 Task: In the  document effectivetimemanagement.pdf Share this file with 'softage2@softage.net' Make a copy of the file 'without changing the auto name' Delete the  copy of the file
Action: Mouse moved to (41, 100)
Screenshot: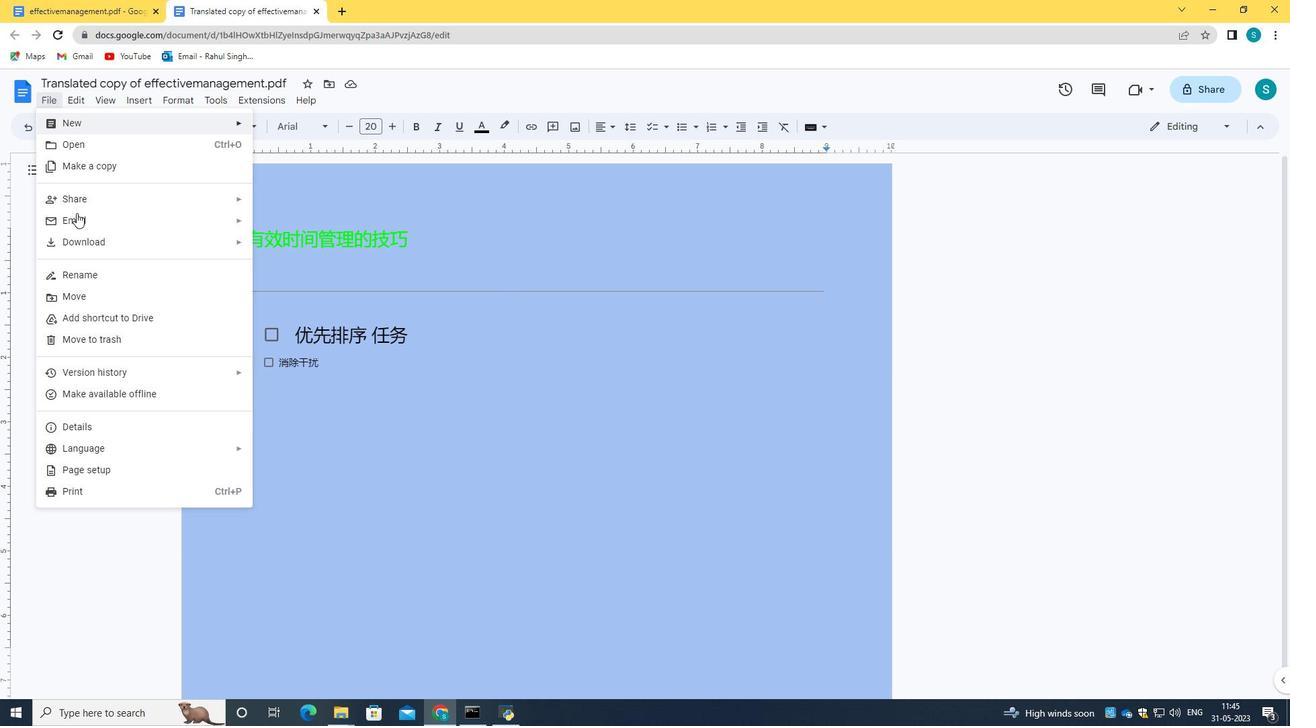 
Action: Mouse pressed left at (41, 100)
Screenshot: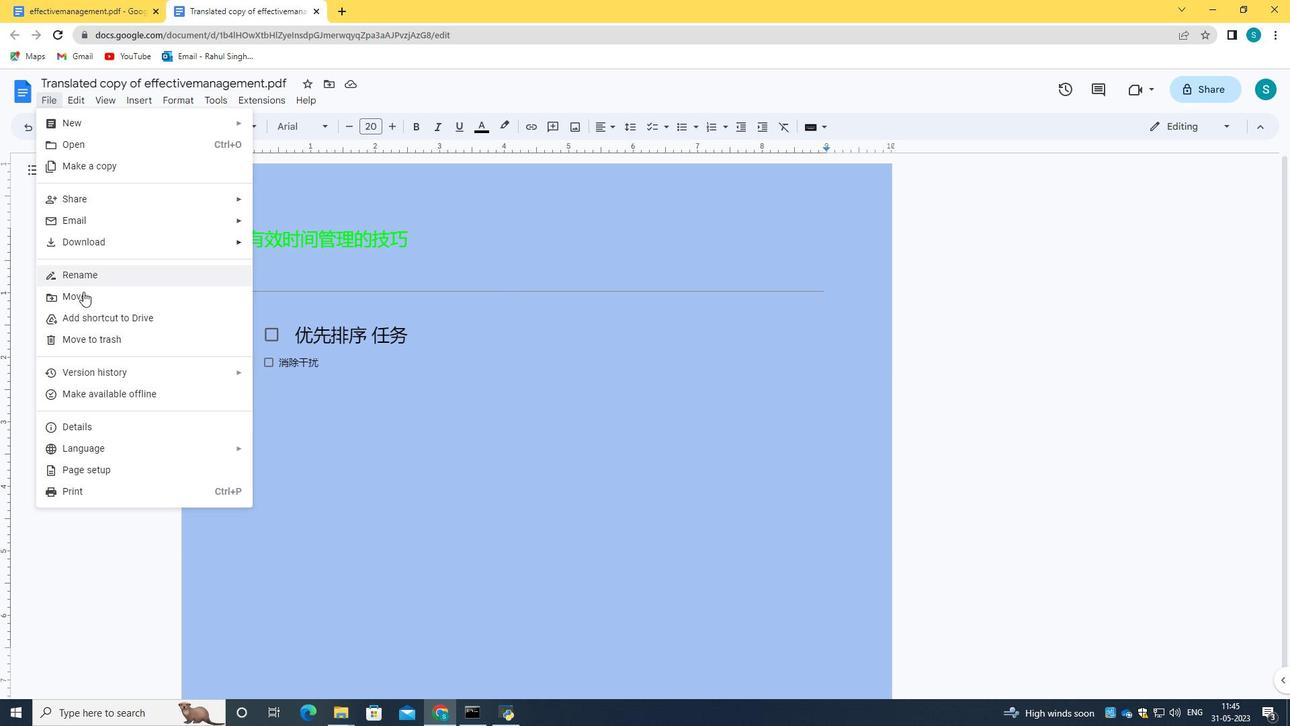 
Action: Mouse moved to (47, 102)
Screenshot: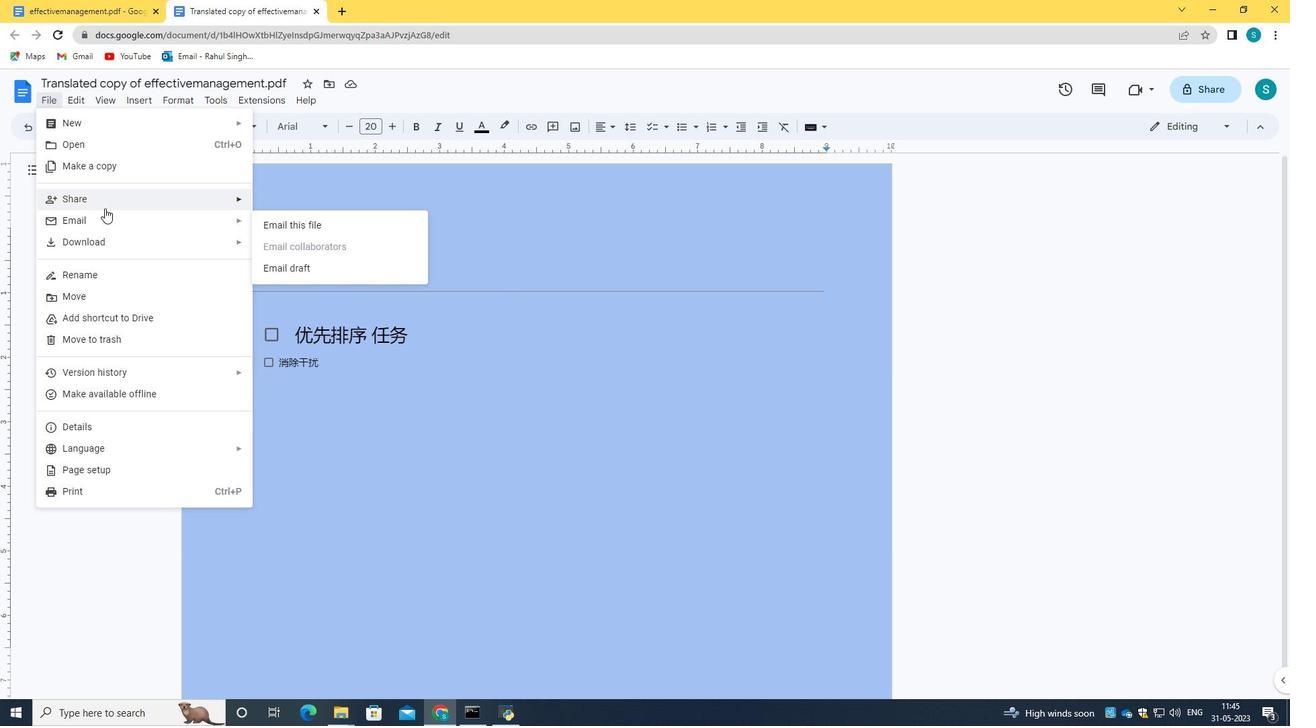 
Action: Mouse pressed left at (47, 102)
Screenshot: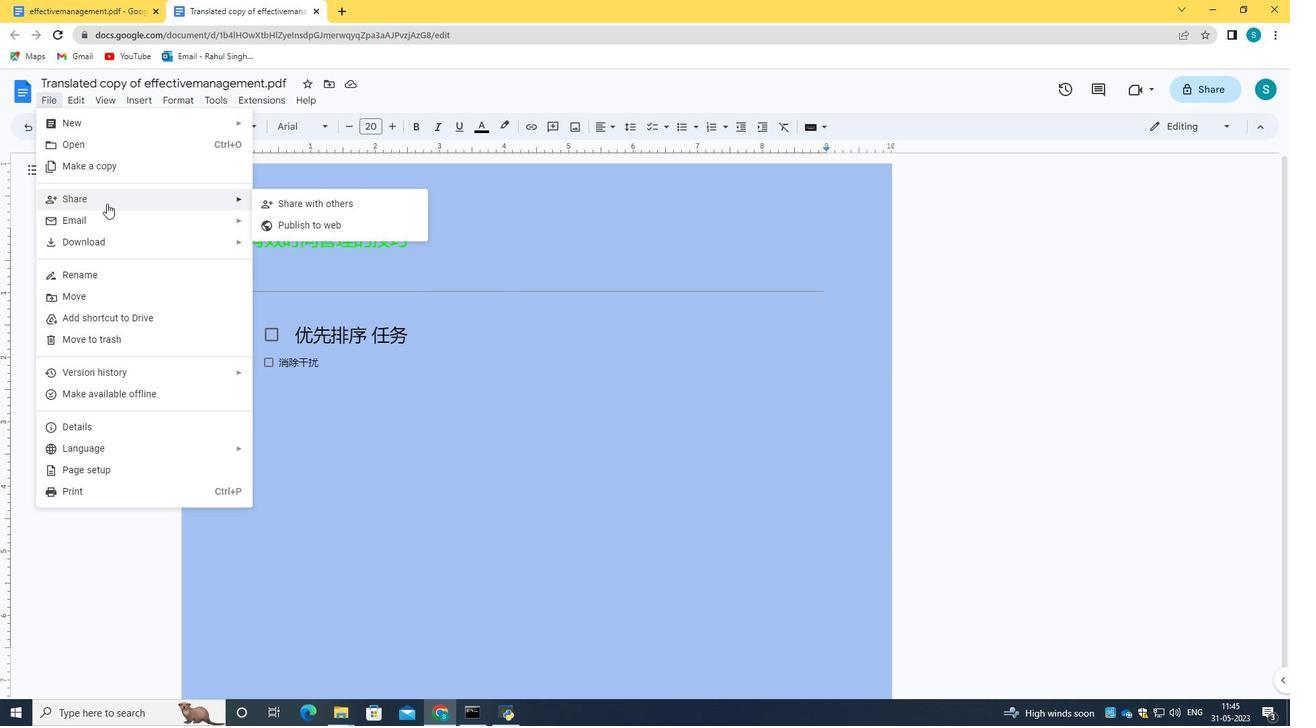 
Action: Mouse moved to (333, 199)
Screenshot: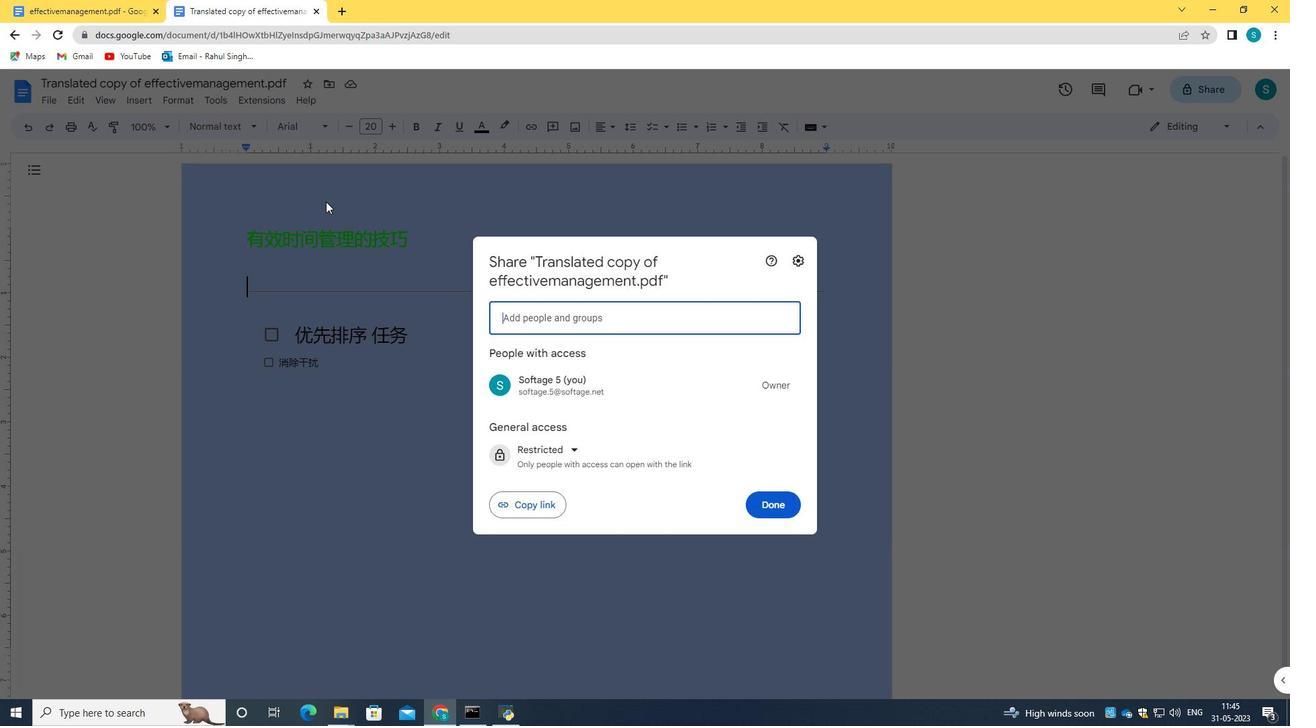 
Action: Mouse pressed left at (333, 199)
Screenshot: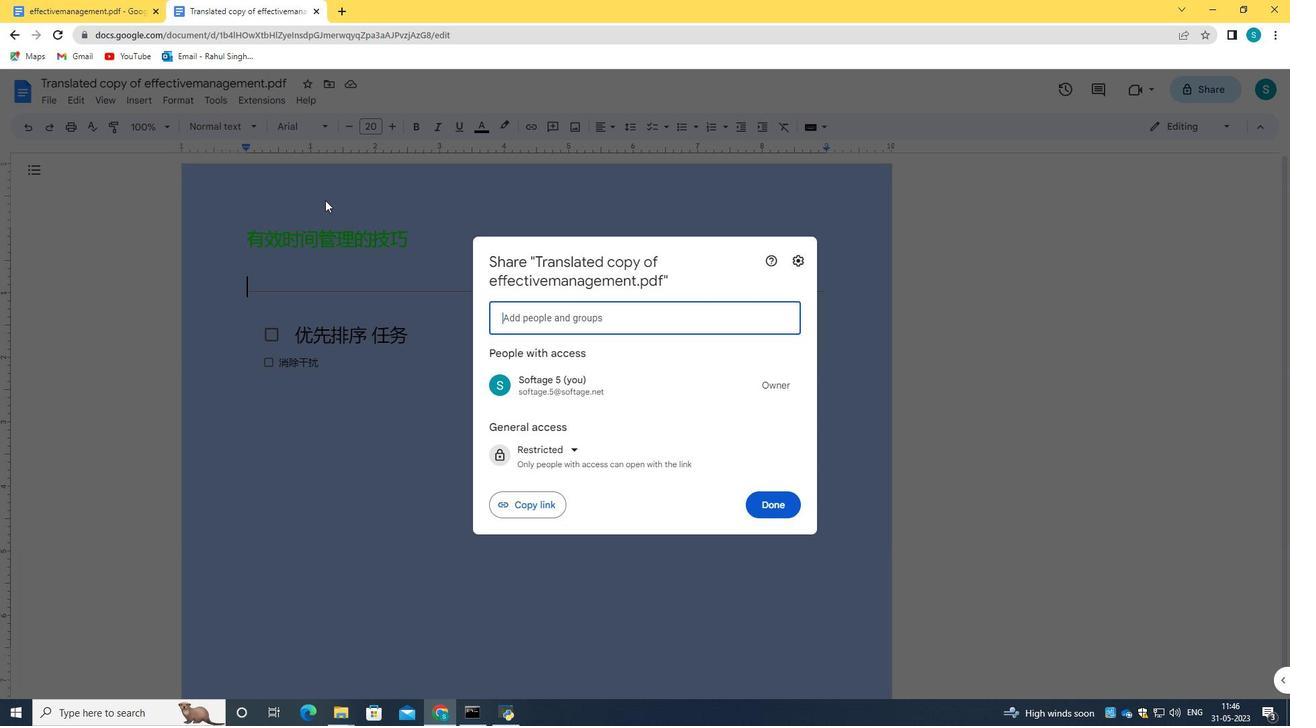 
Action: Mouse moved to (511, 305)
Screenshot: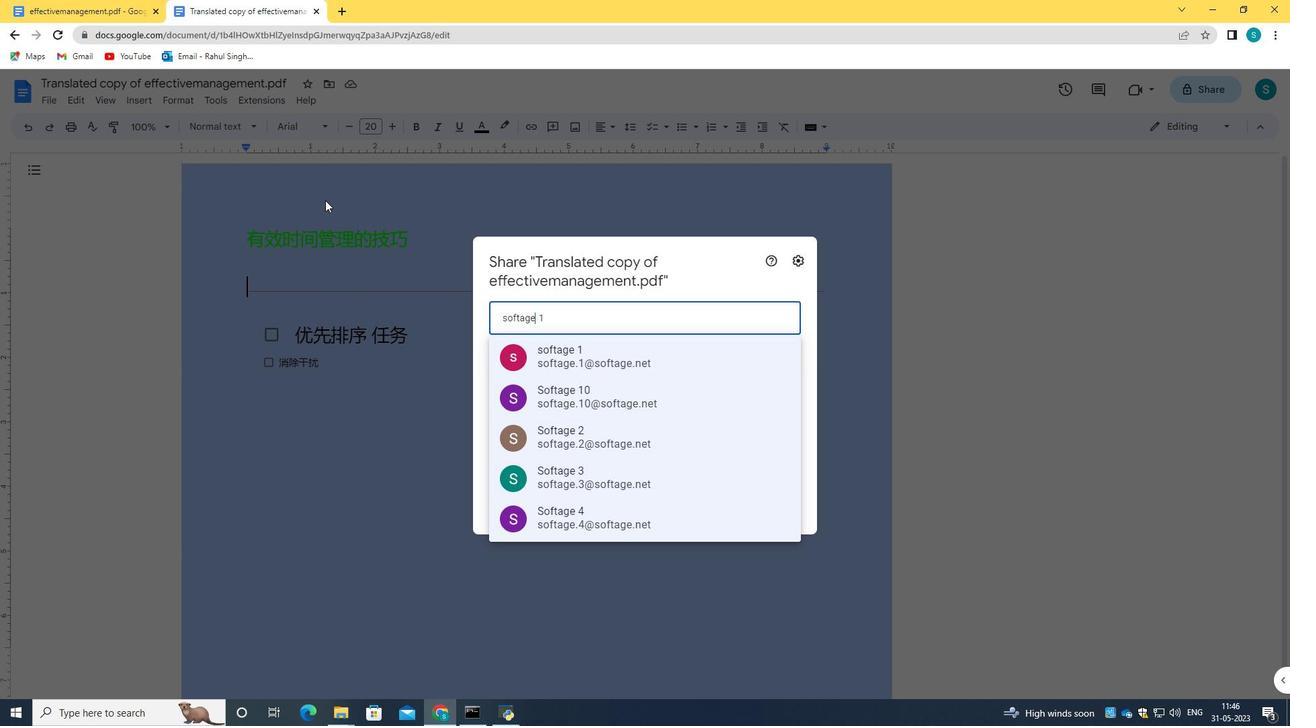 
Action: Mouse pressed left at (511, 305)
Screenshot: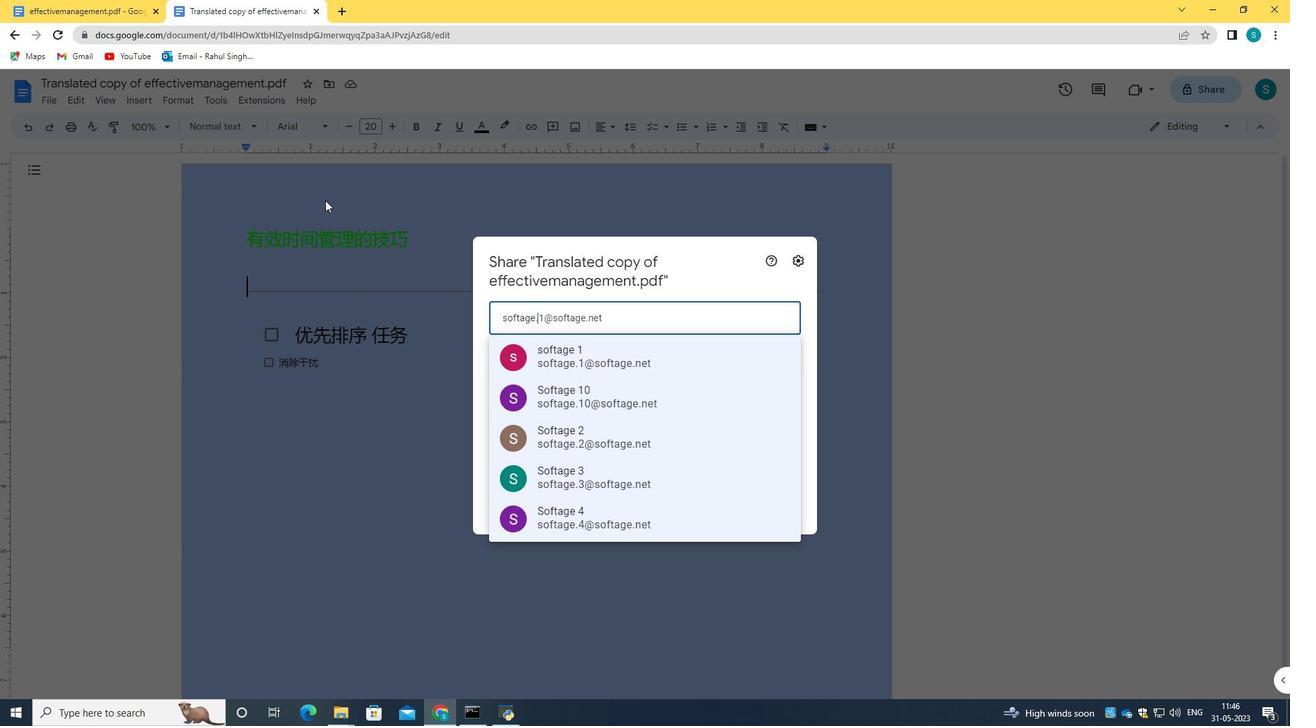 
Action: Mouse moved to (54, 102)
Screenshot: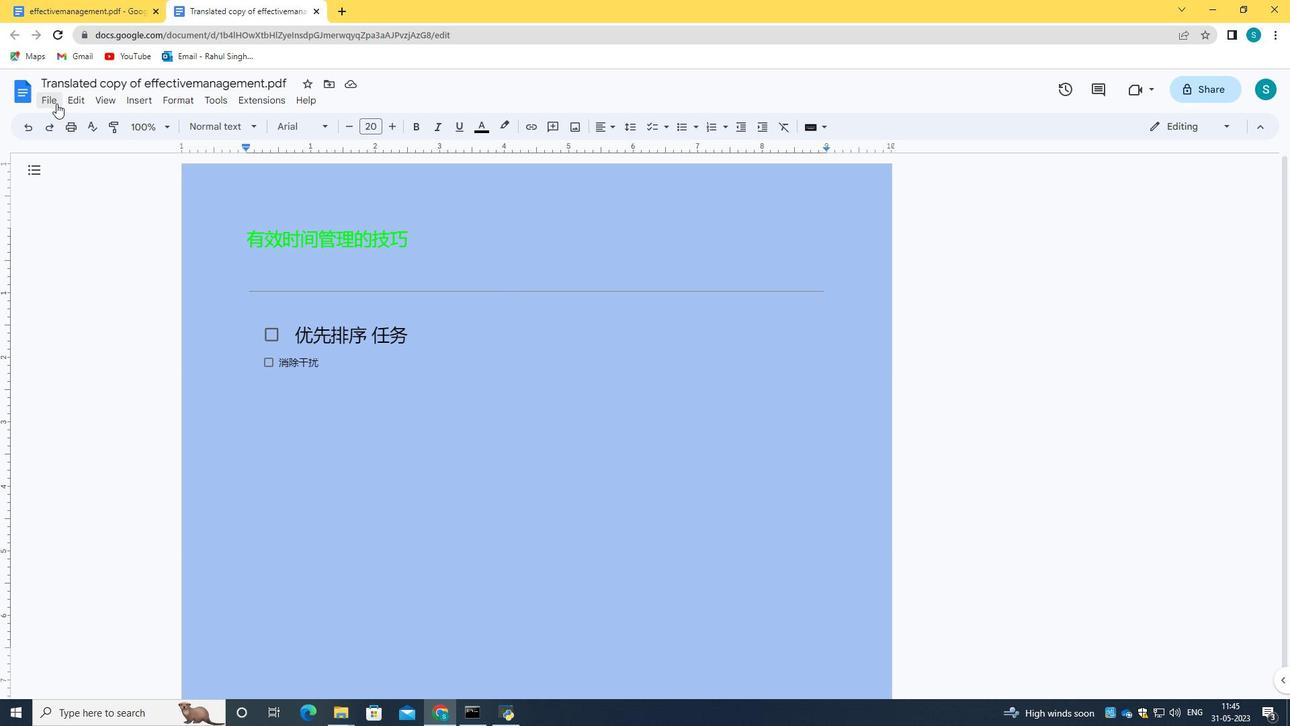 
Action: Mouse pressed left at (54, 102)
Screenshot: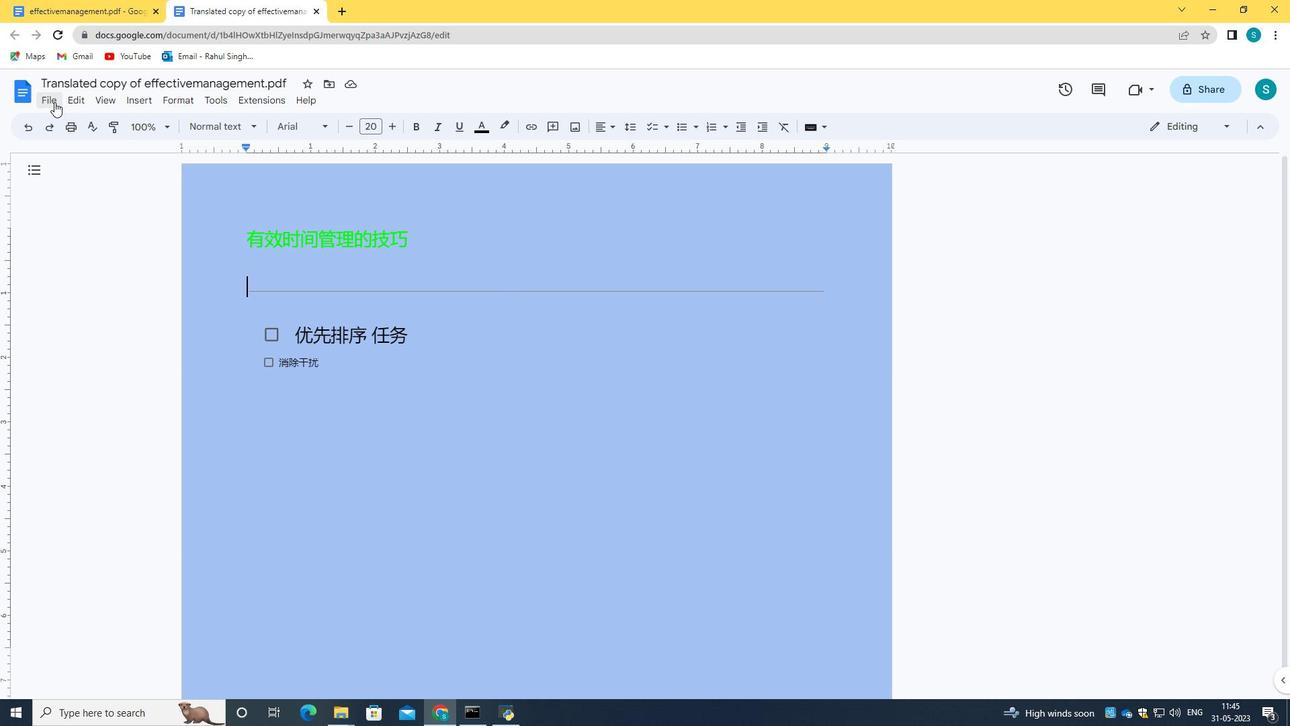
Action: Mouse moved to (326, 201)
Screenshot: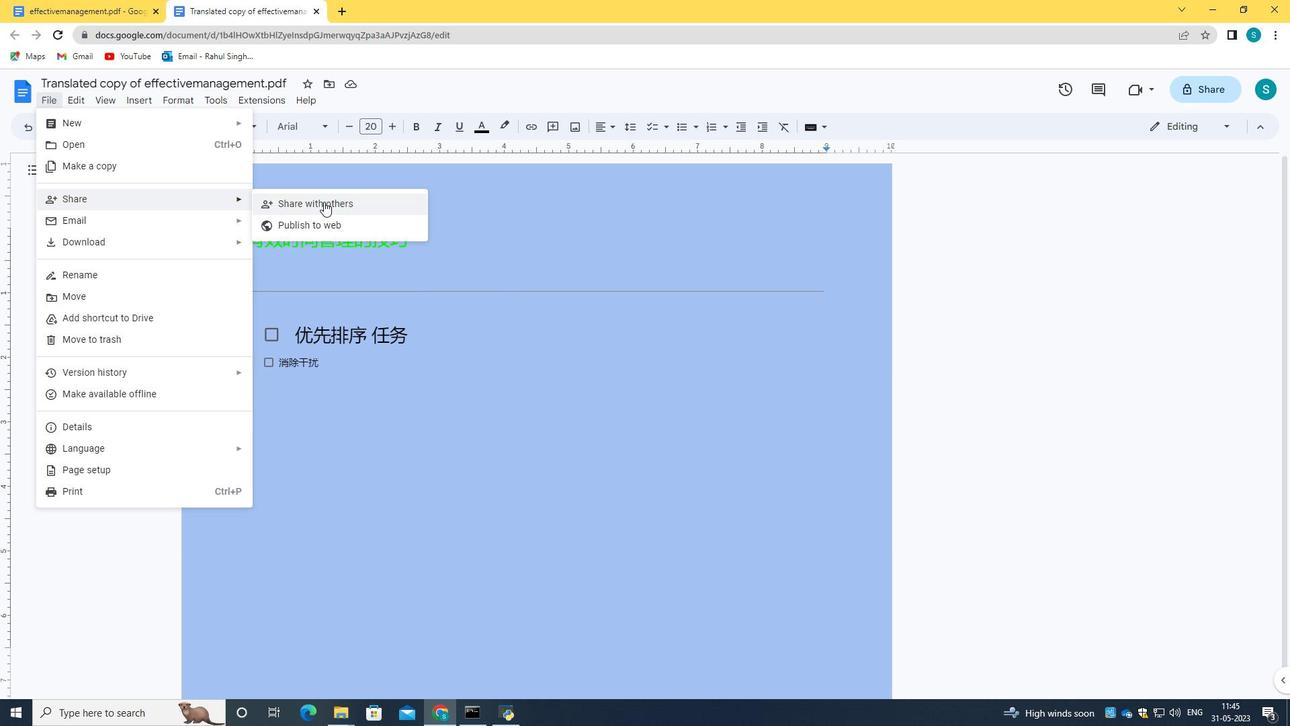 
Action: Mouse pressed left at (326, 201)
Screenshot: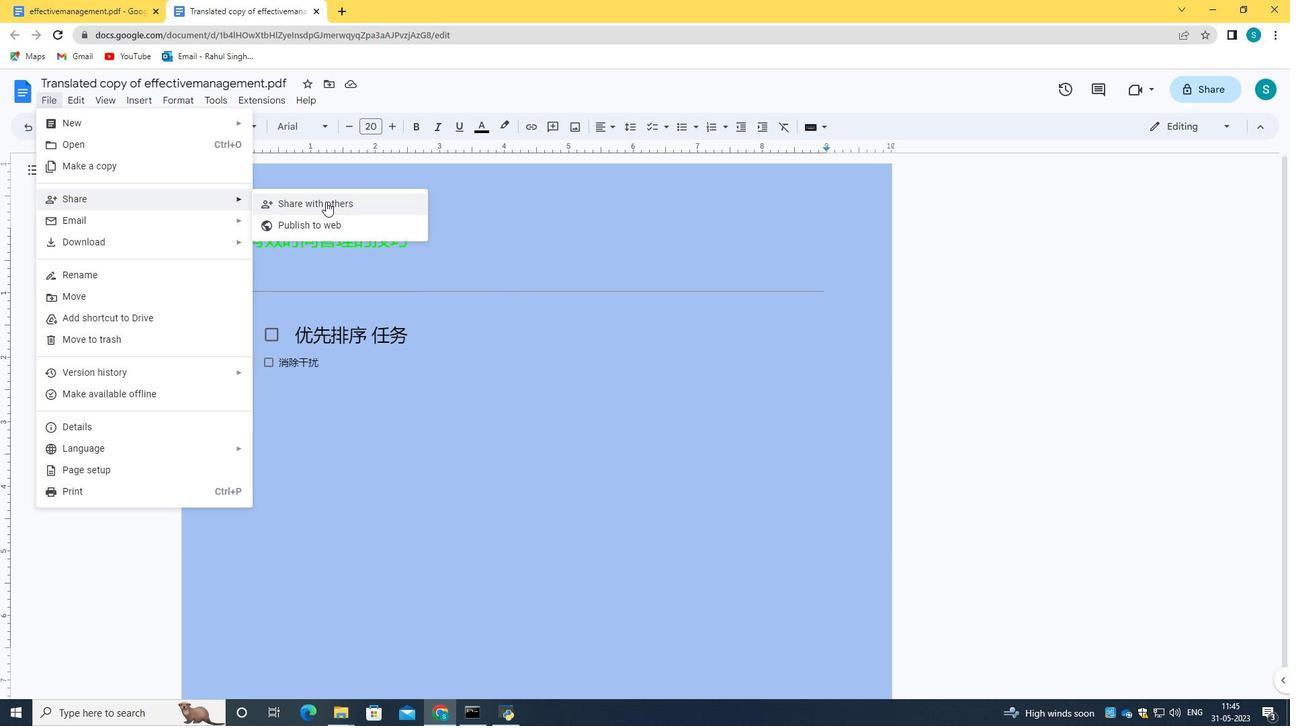 
Action: Mouse moved to (325, 200)
Screenshot: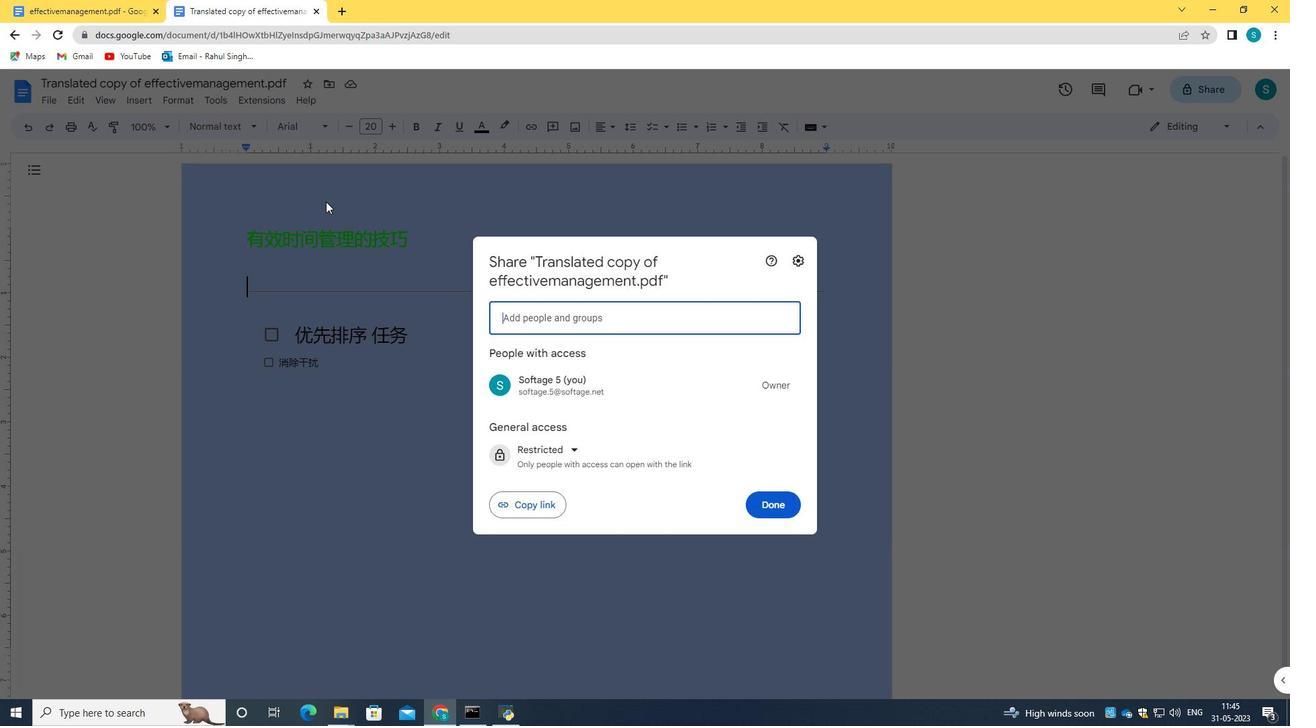 
Action: Key pressed softage.2<Key.shift>@softage.net
Screenshot: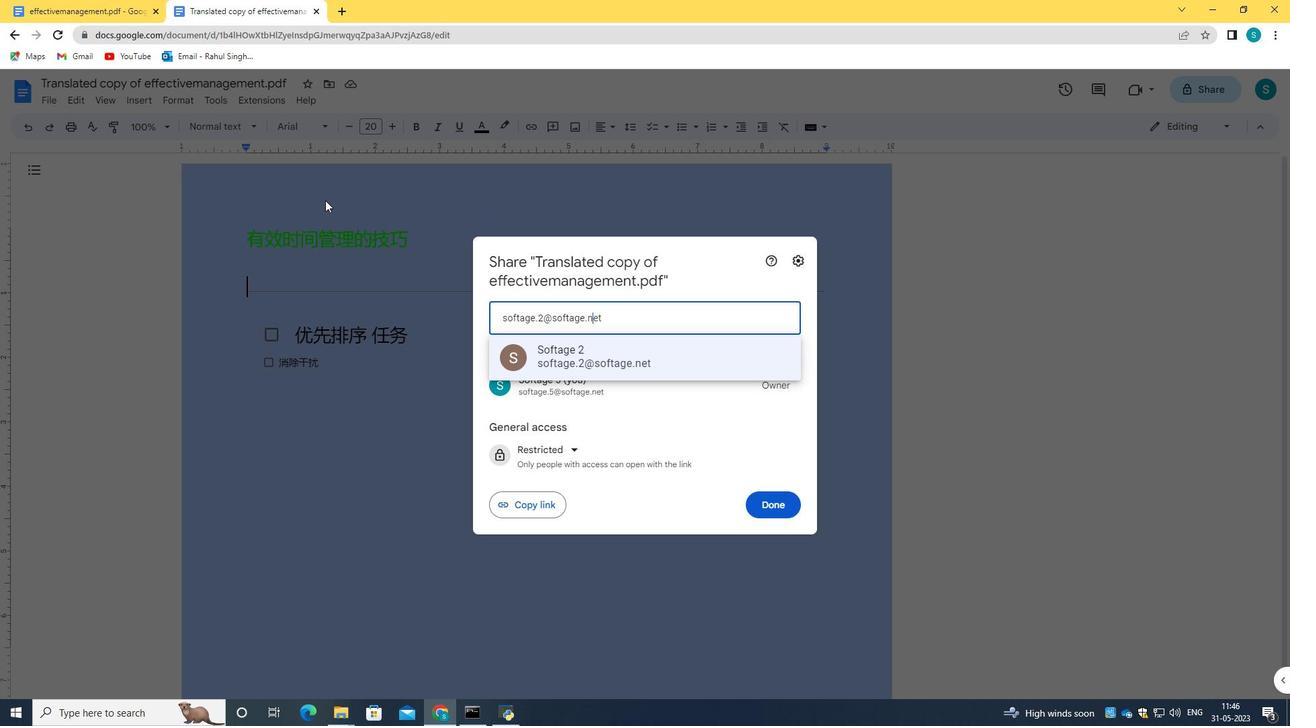 
Action: Mouse moved to (547, 354)
Screenshot: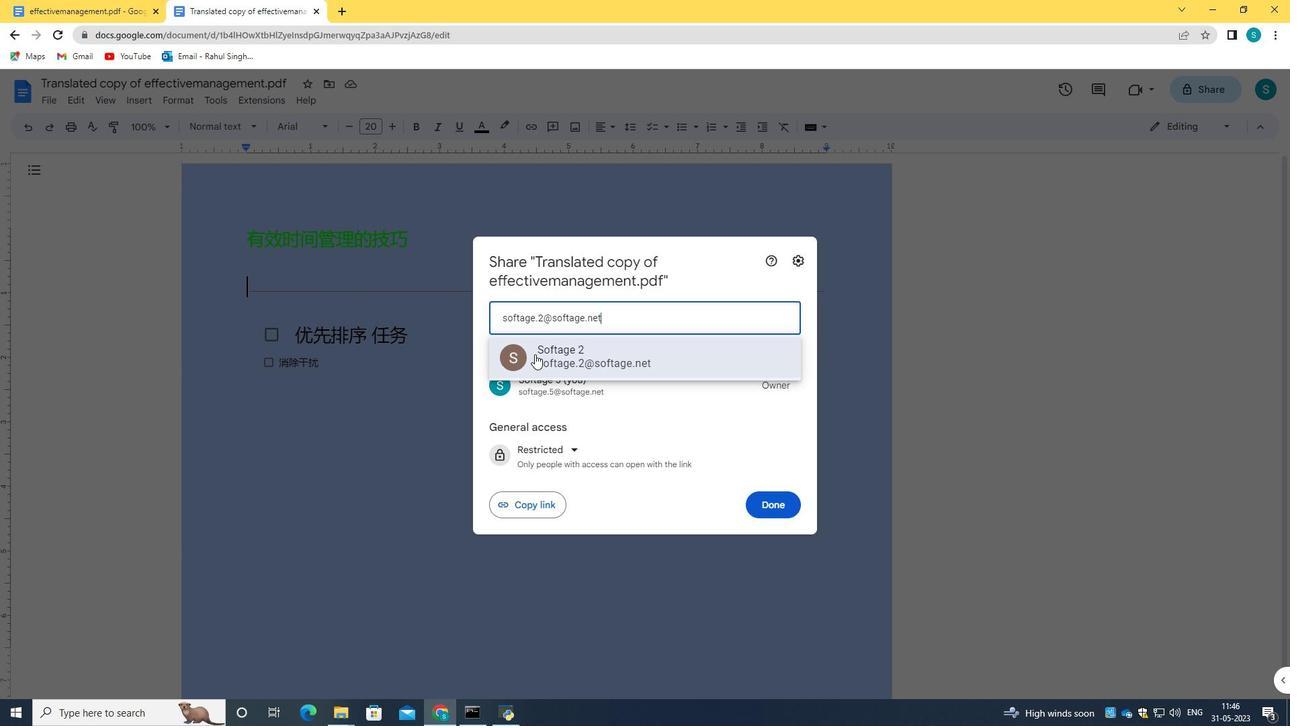 
Action: Mouse pressed left at (547, 354)
Screenshot: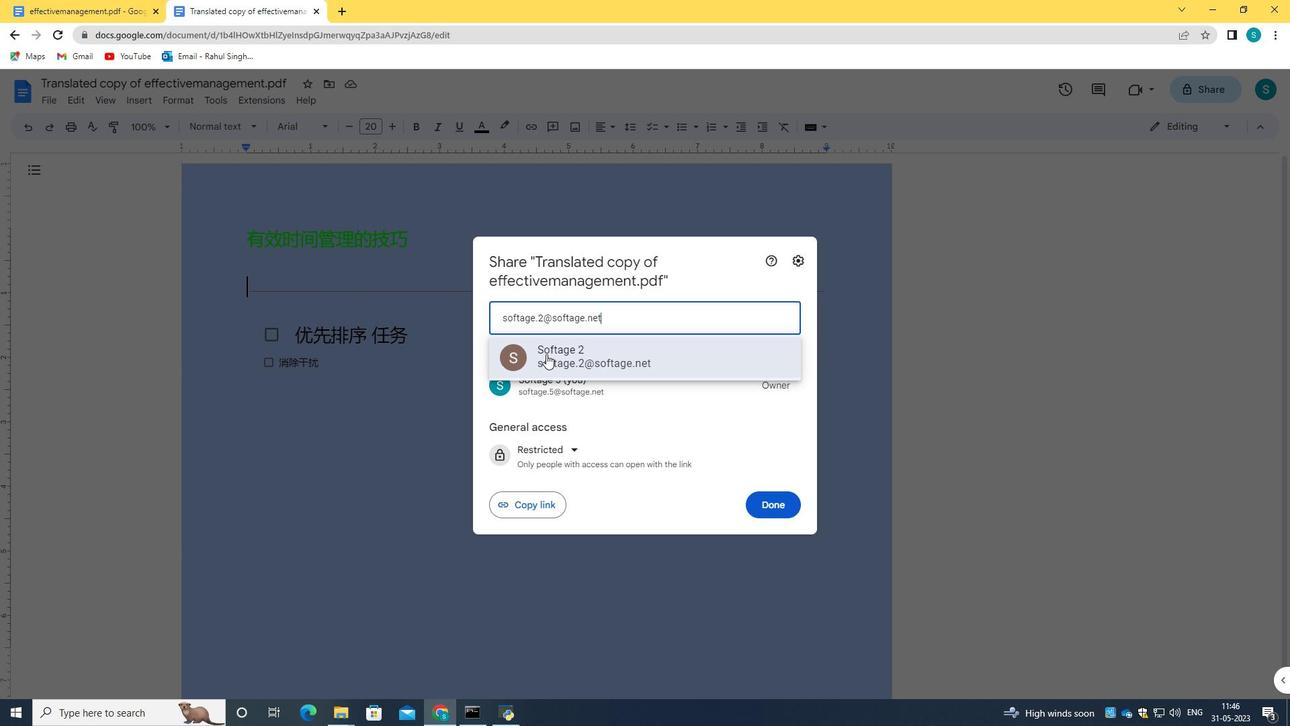 
Action: Mouse moved to (767, 489)
Screenshot: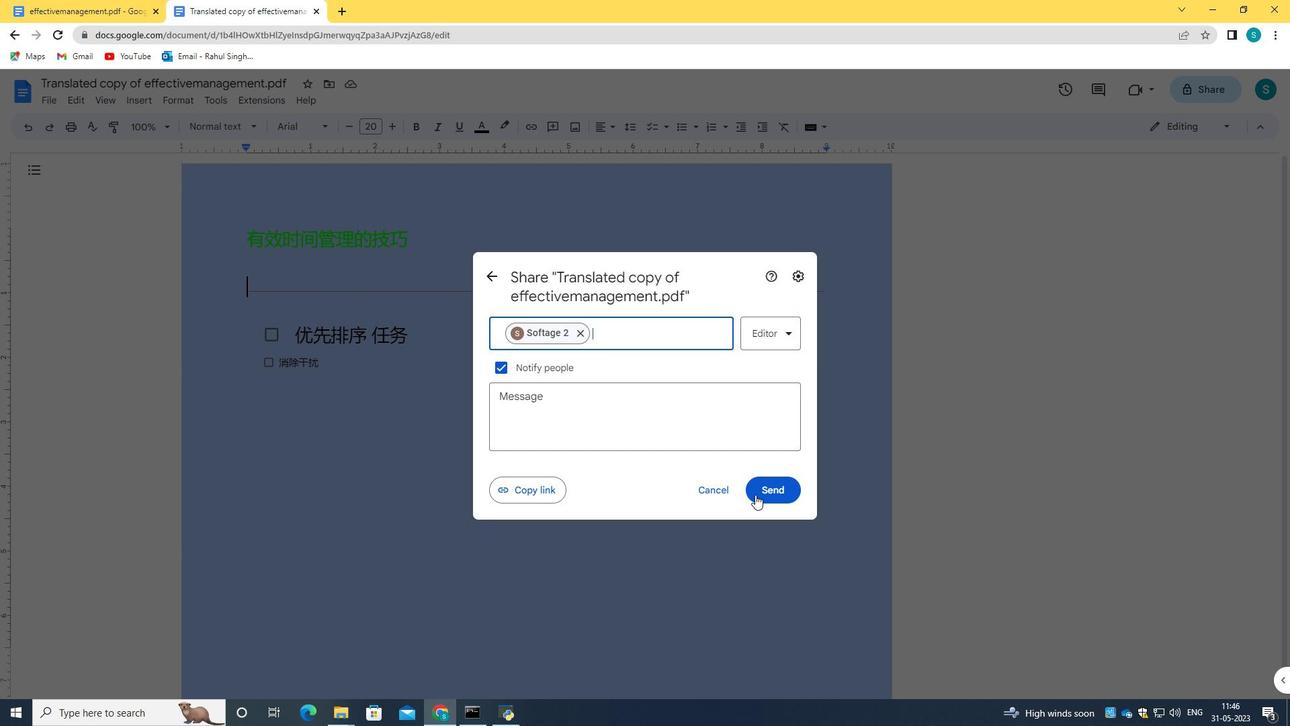 
Action: Mouse pressed left at (767, 489)
Screenshot: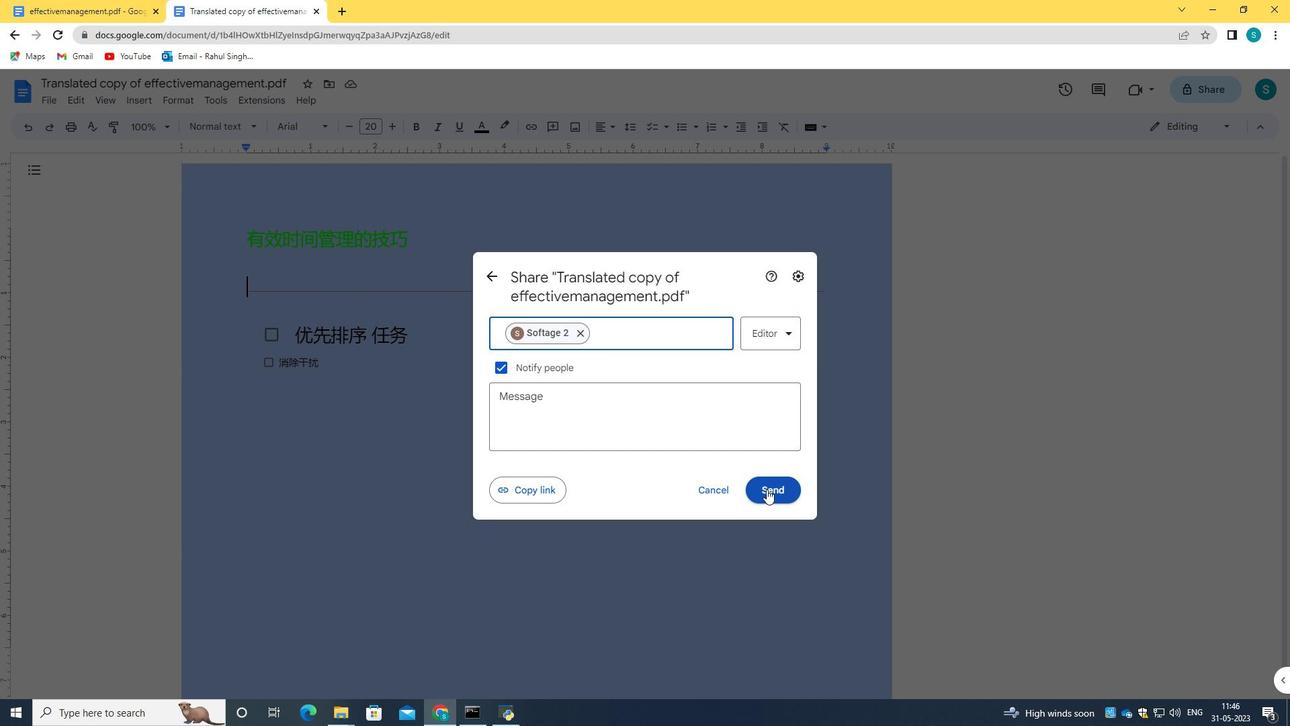 
Action: Mouse moved to (50, 100)
Screenshot: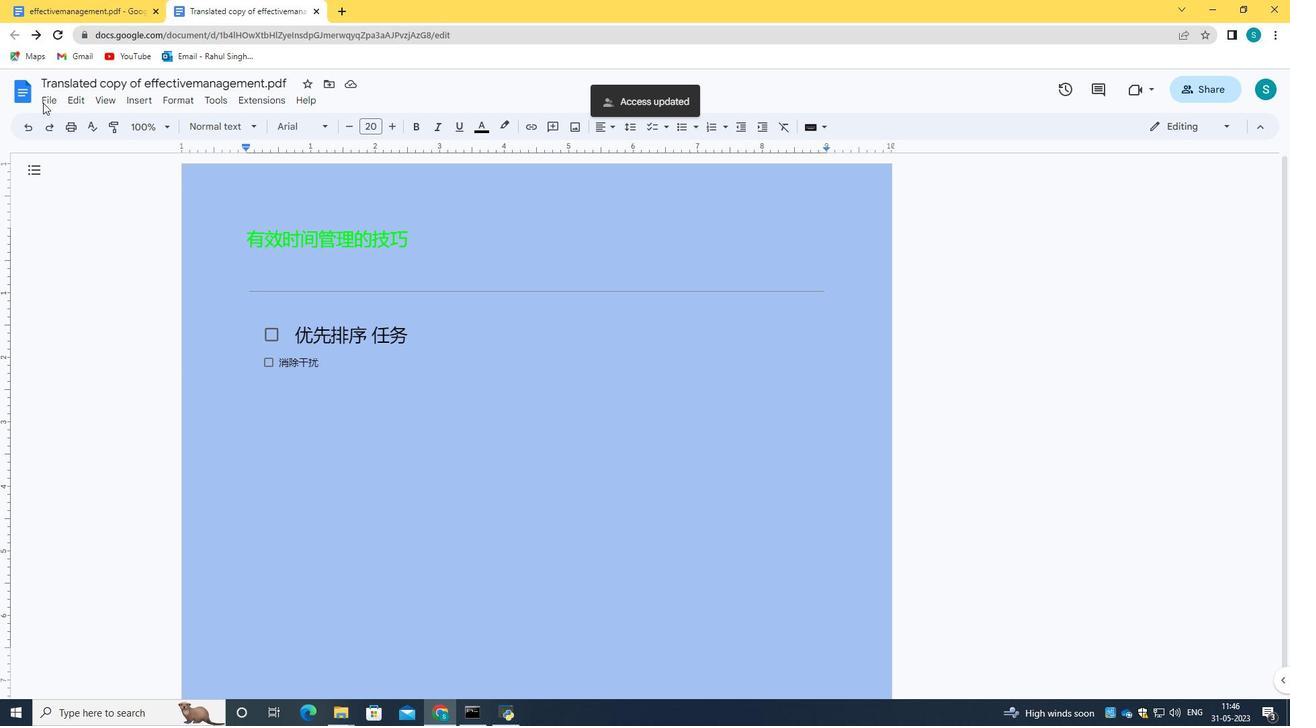 
Action: Mouse pressed left at (50, 100)
Screenshot: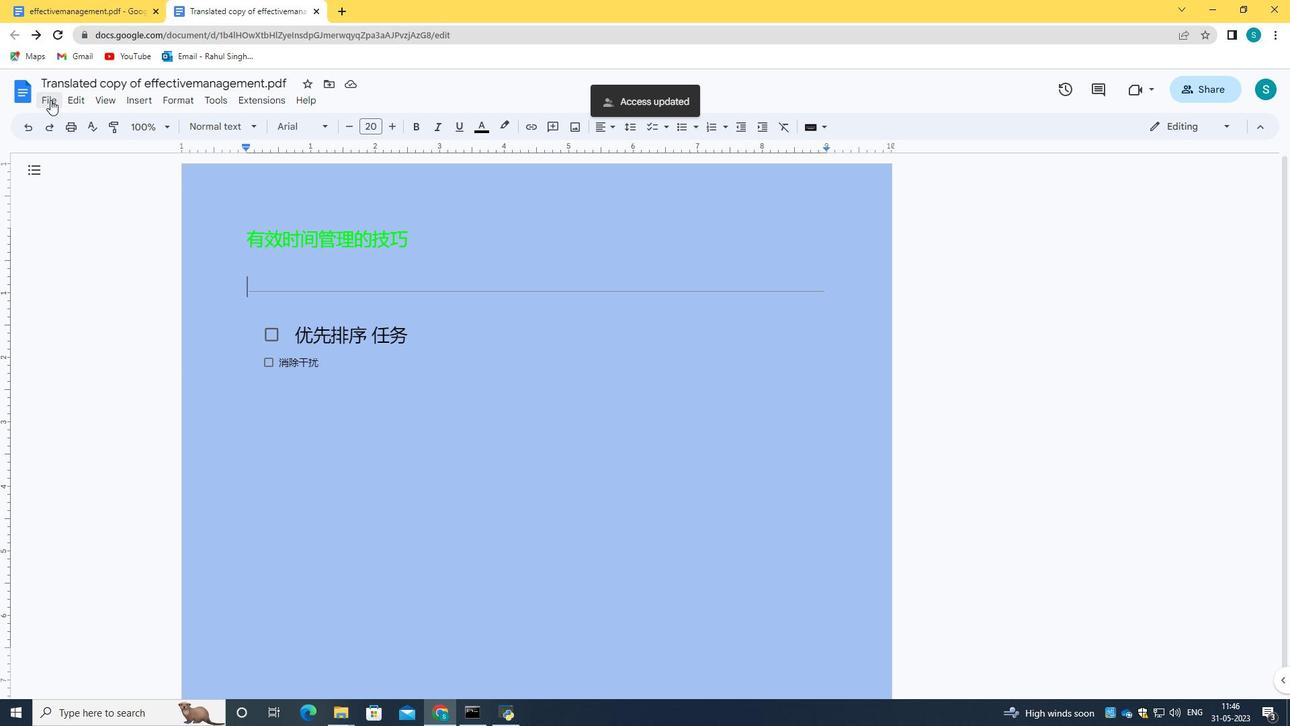 
Action: Mouse moved to (86, 166)
Screenshot: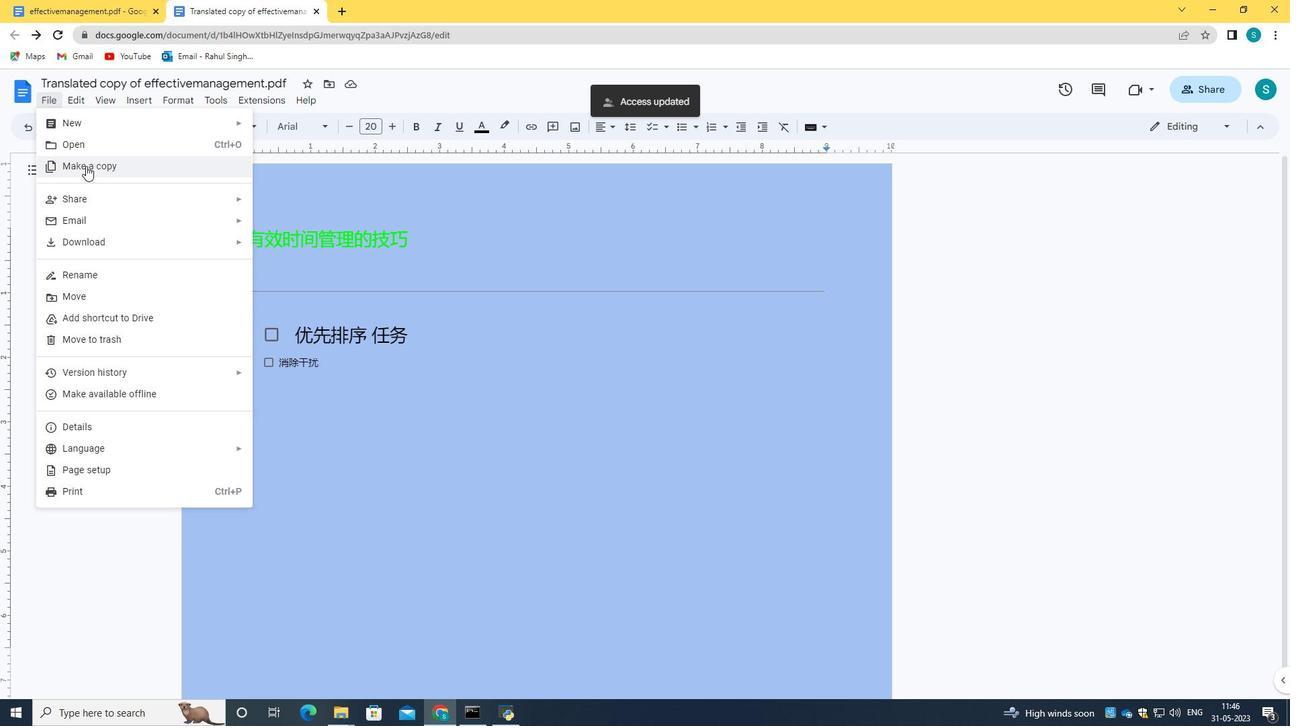 
Action: Mouse pressed left at (86, 166)
Screenshot: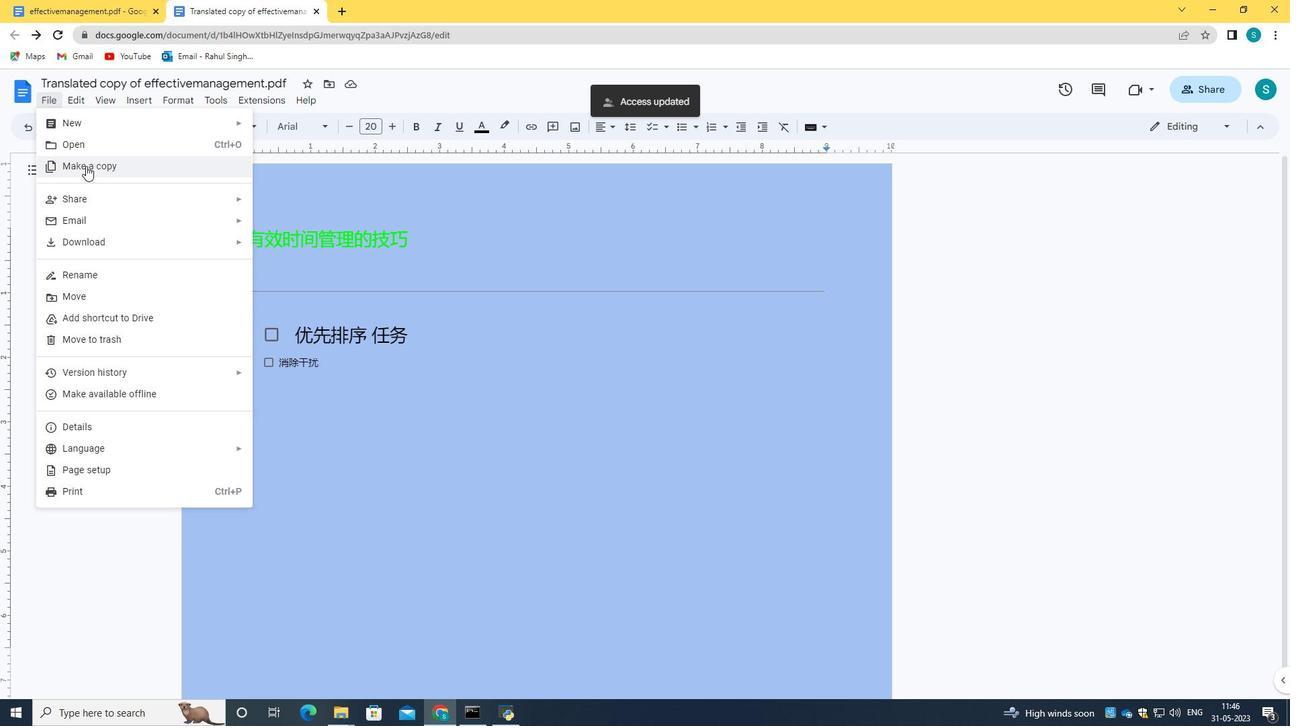 
Action: Mouse moved to (611, 428)
Screenshot: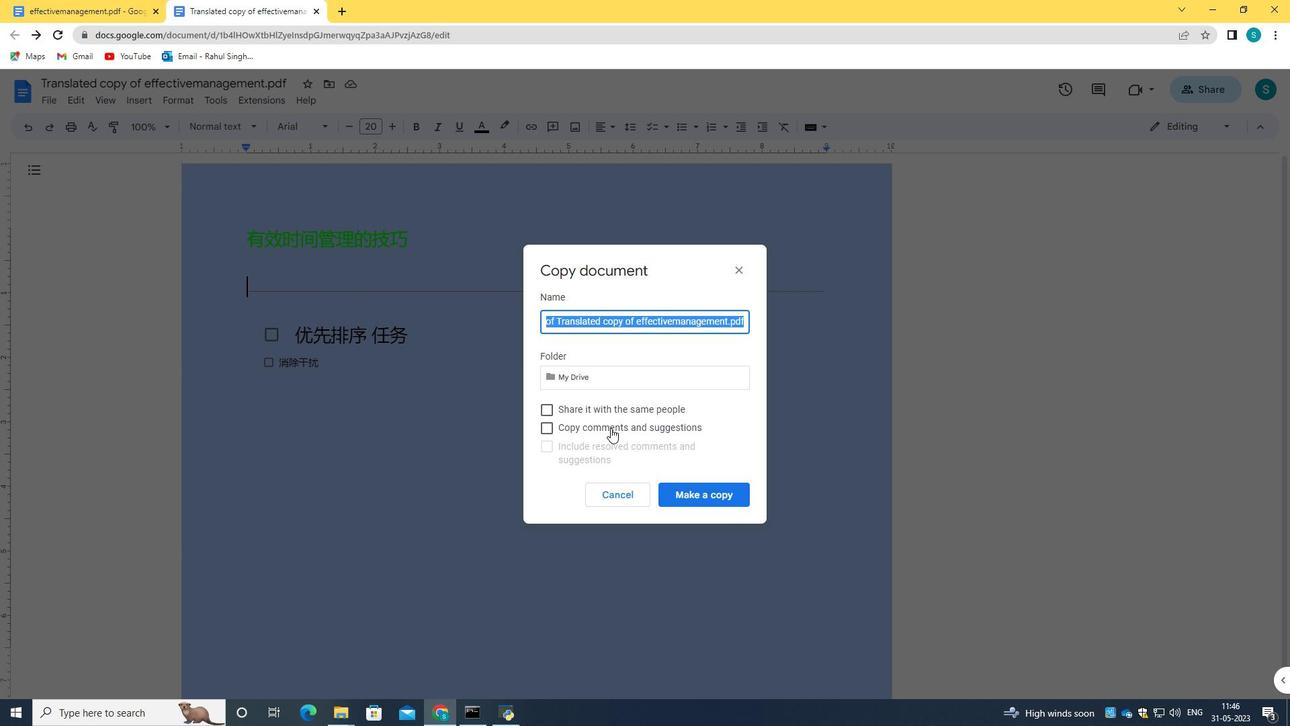 
Action: Mouse scrolled (611, 427) with delta (0, 0)
Screenshot: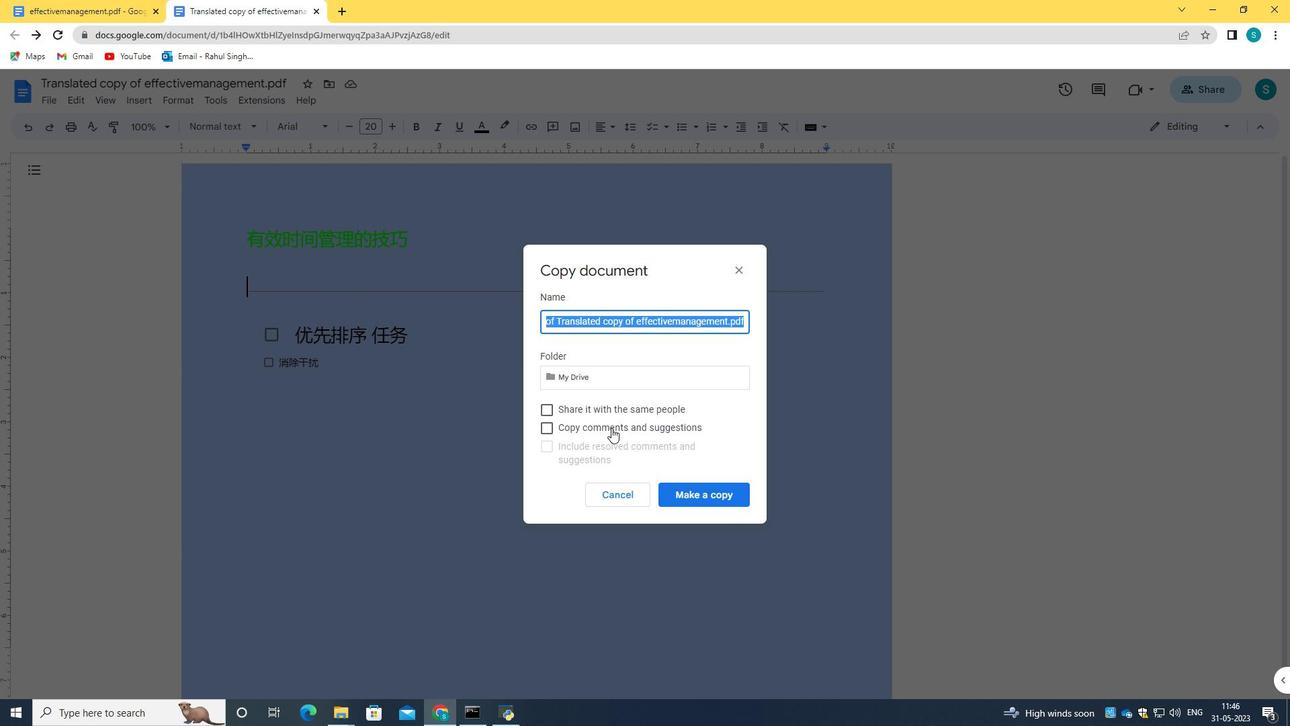 
Action: Mouse moved to (612, 428)
Screenshot: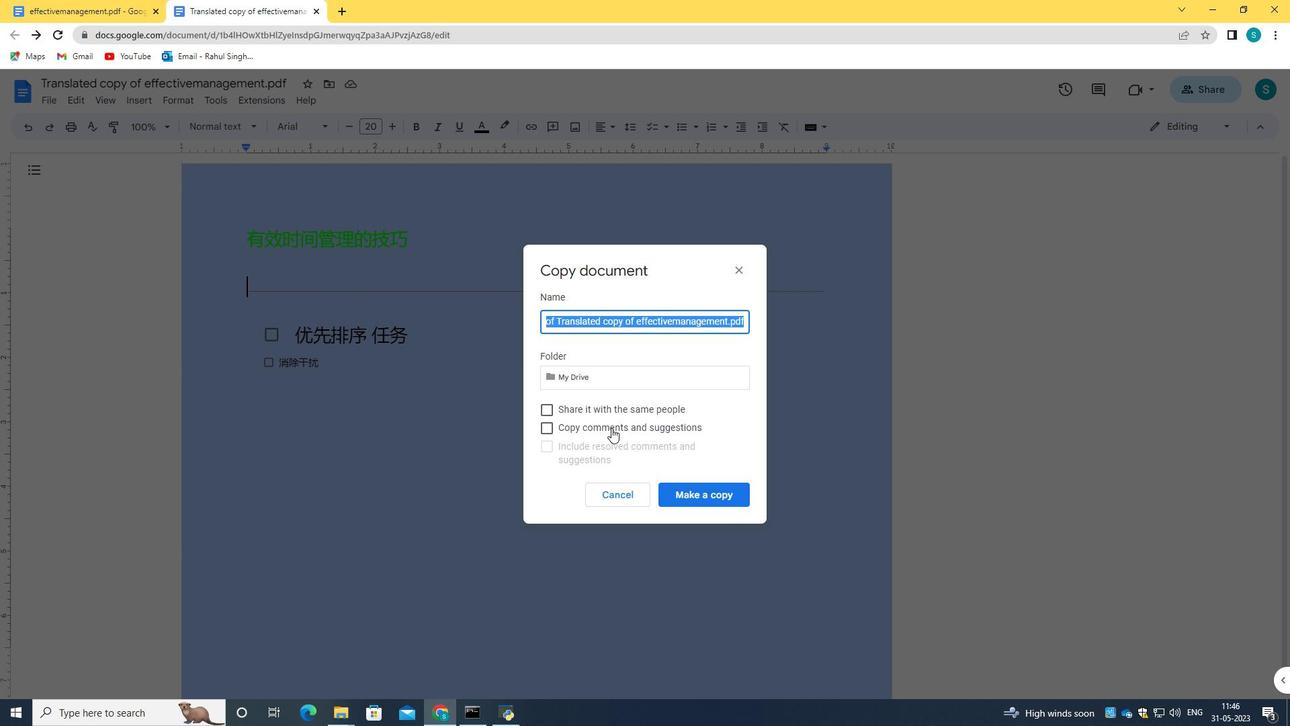
Action: Mouse scrolled (612, 427) with delta (0, 0)
Screenshot: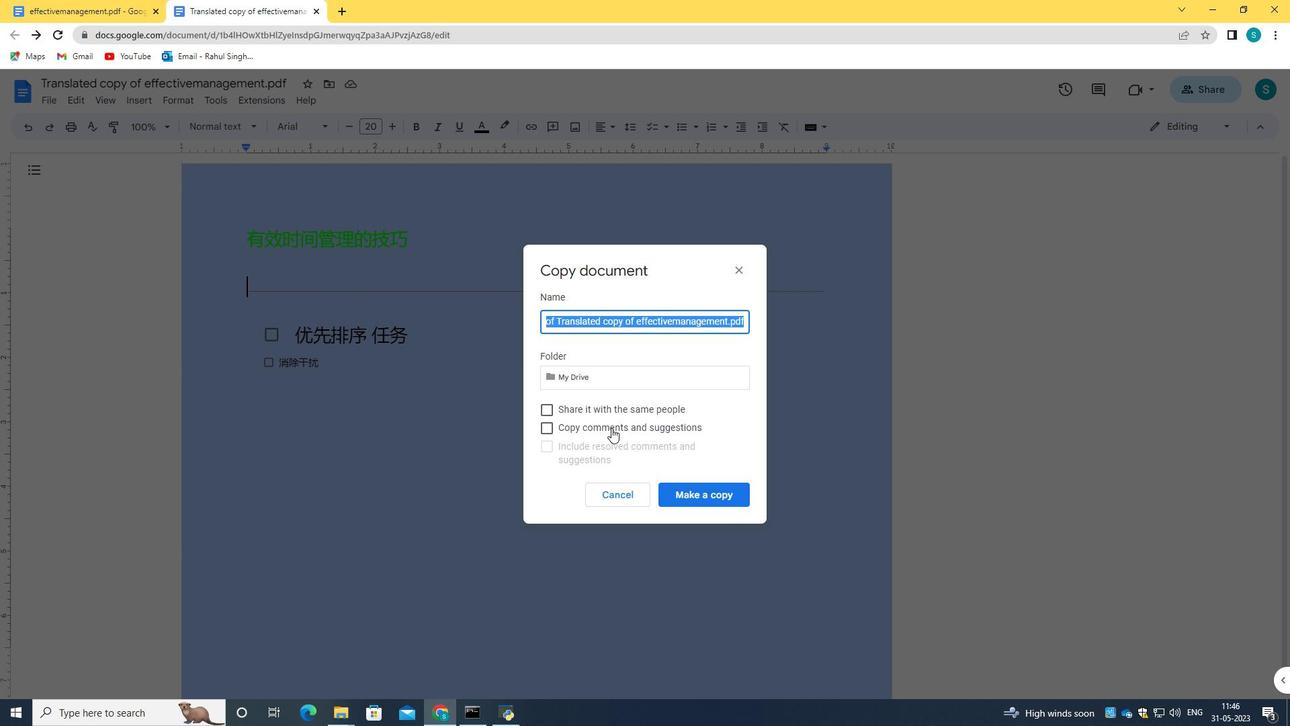 
Action: Mouse moved to (705, 493)
Screenshot: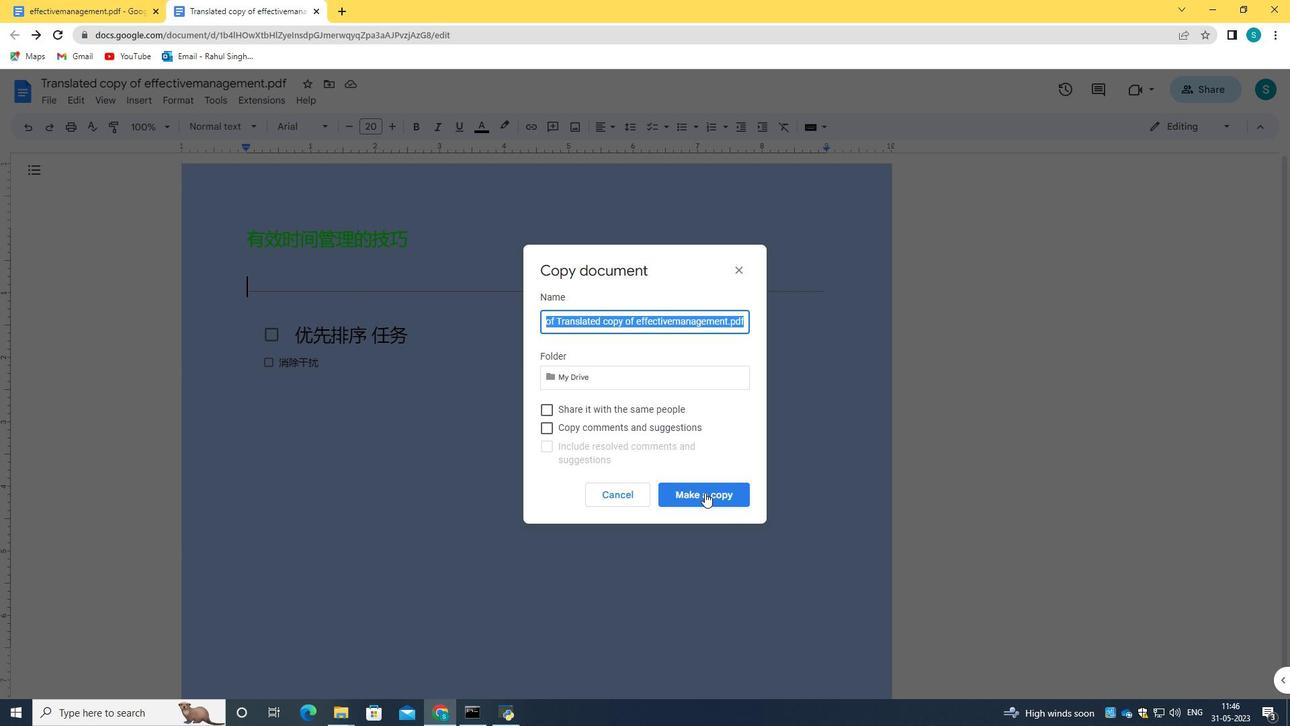 
Action: Mouse pressed left at (705, 493)
Screenshot: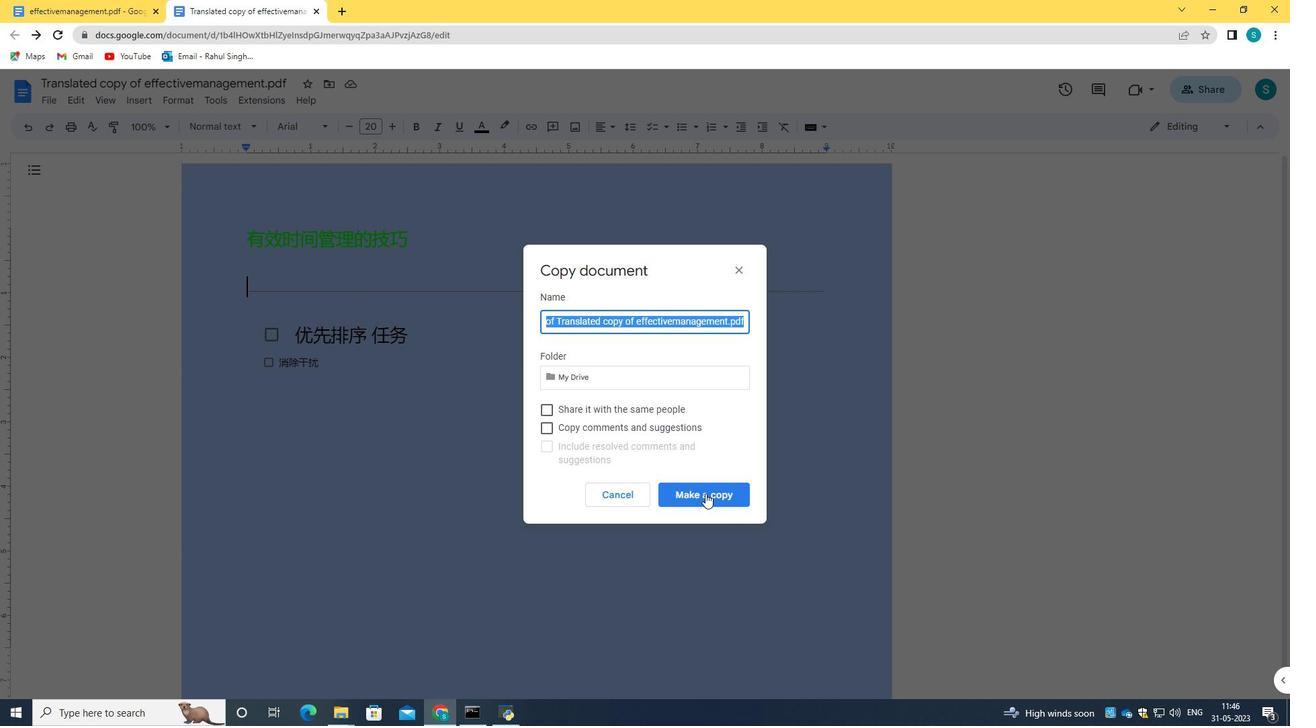 
Action: Mouse moved to (53, 97)
Screenshot: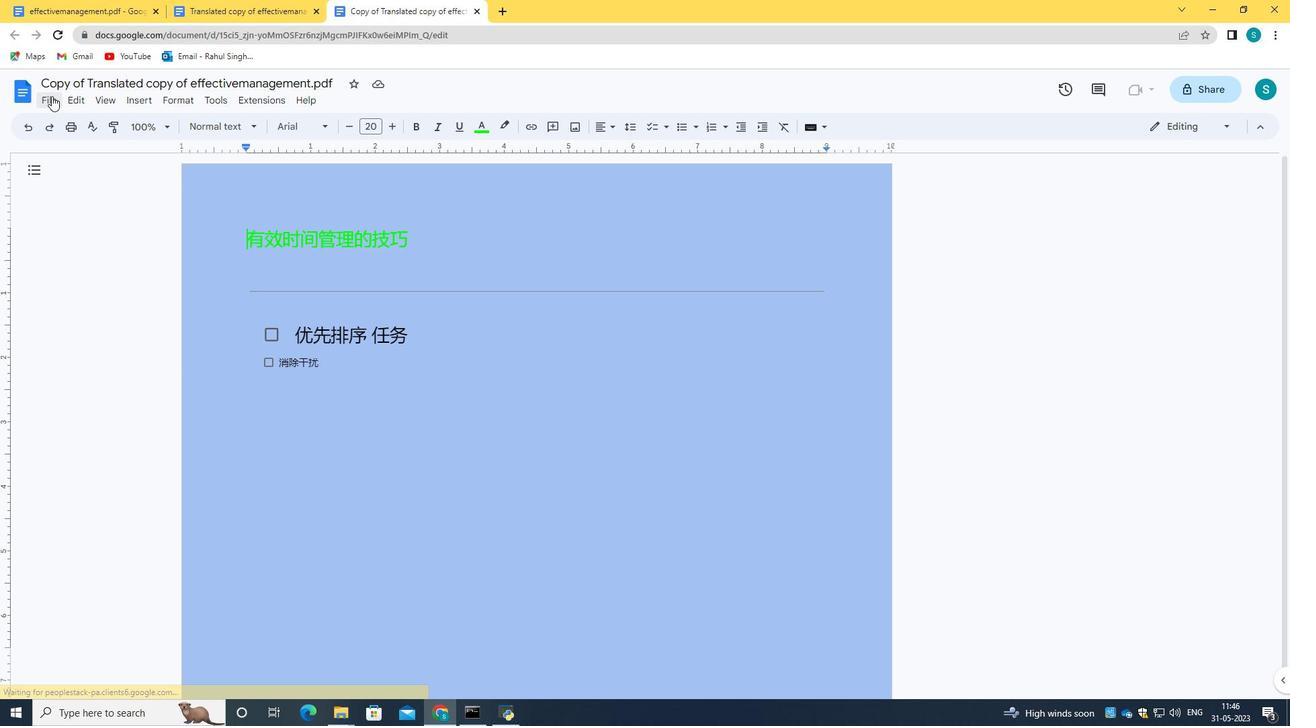 
Action: Mouse pressed left at (53, 97)
Screenshot: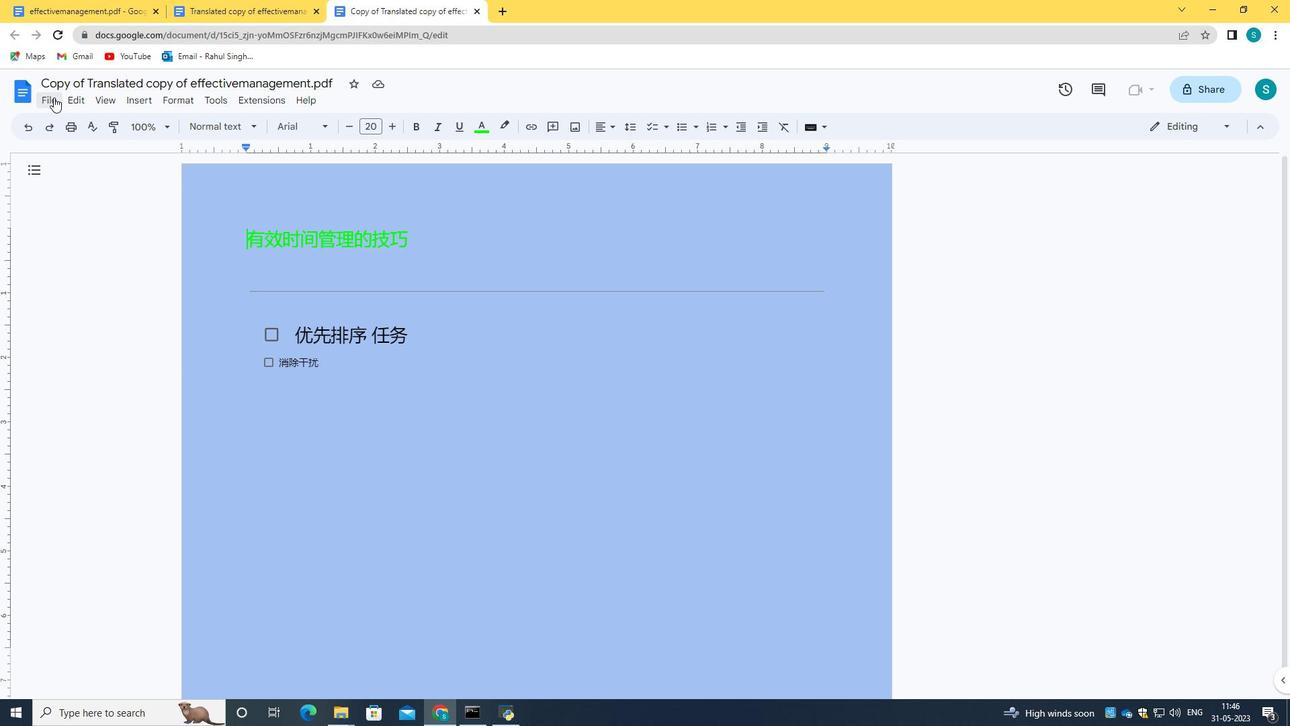 
Action: Mouse moved to (102, 344)
Screenshot: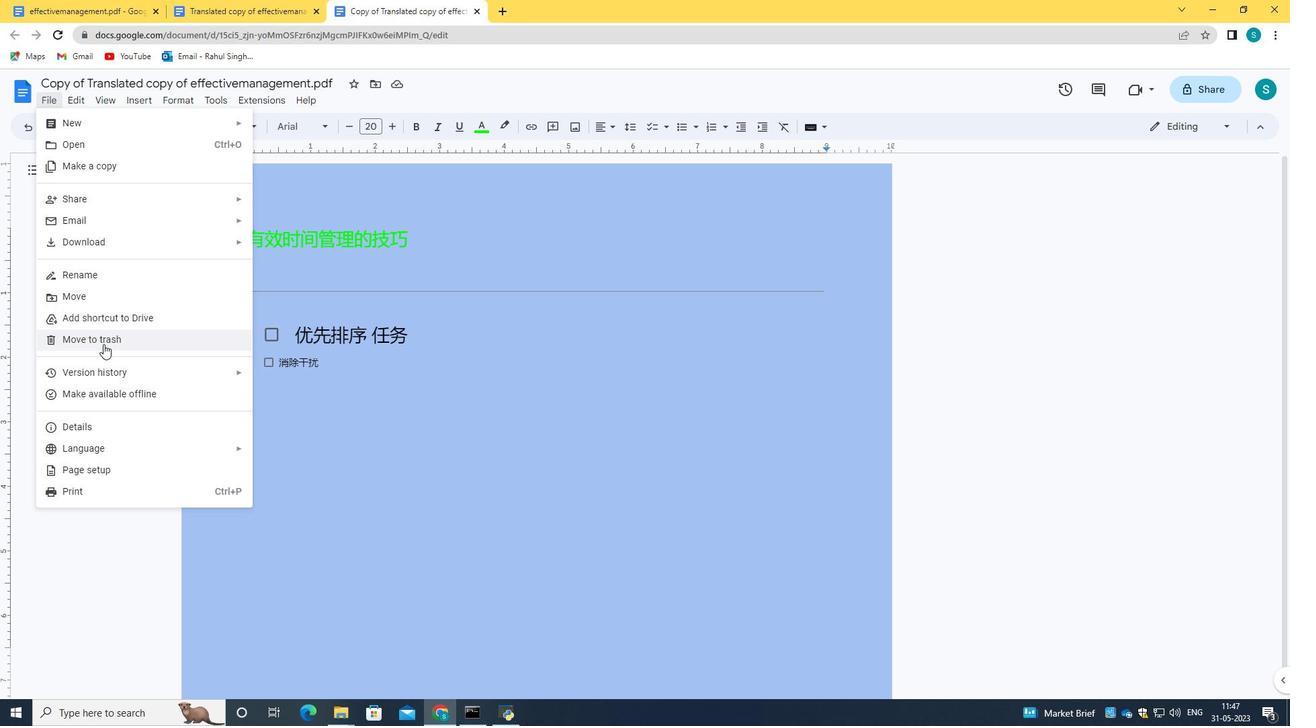 
Action: Mouse pressed left at (102, 344)
Screenshot: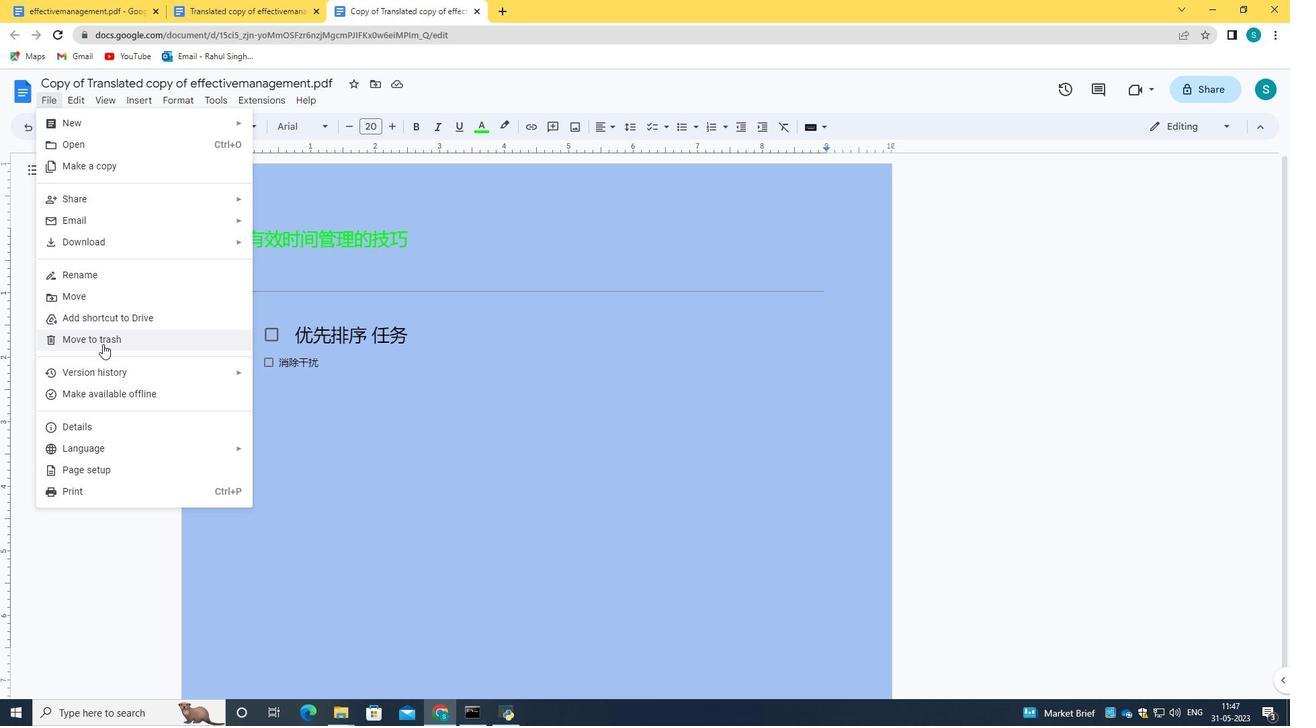 
Action: Mouse moved to (773, 428)
Screenshot: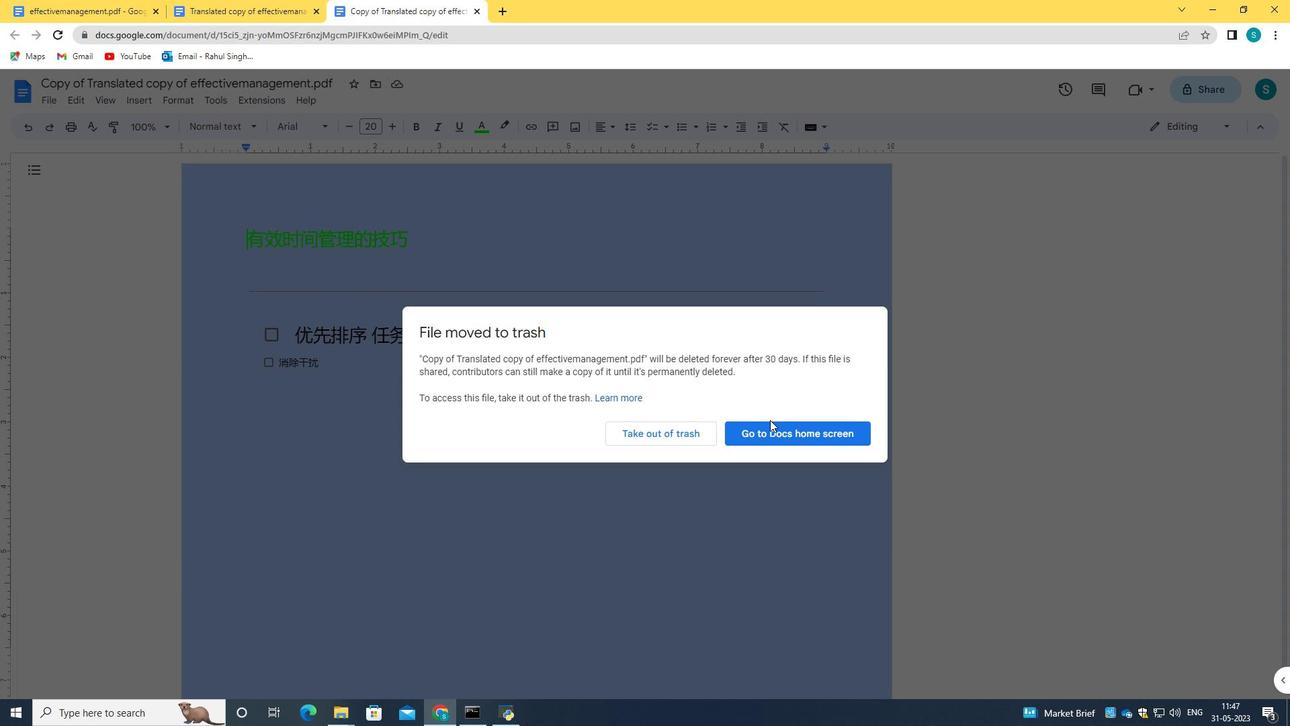 
Action: Mouse pressed left at (773, 428)
Screenshot: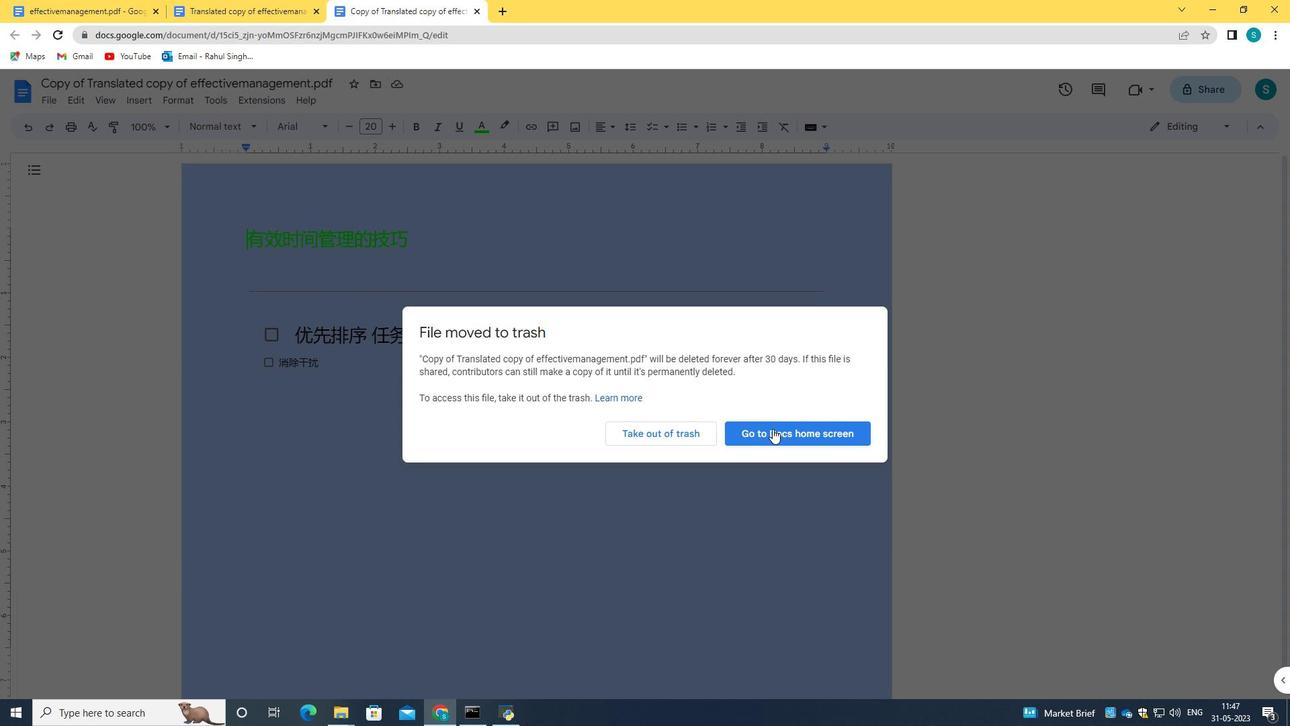 
Action: Mouse moved to (163, 0)
Screenshot: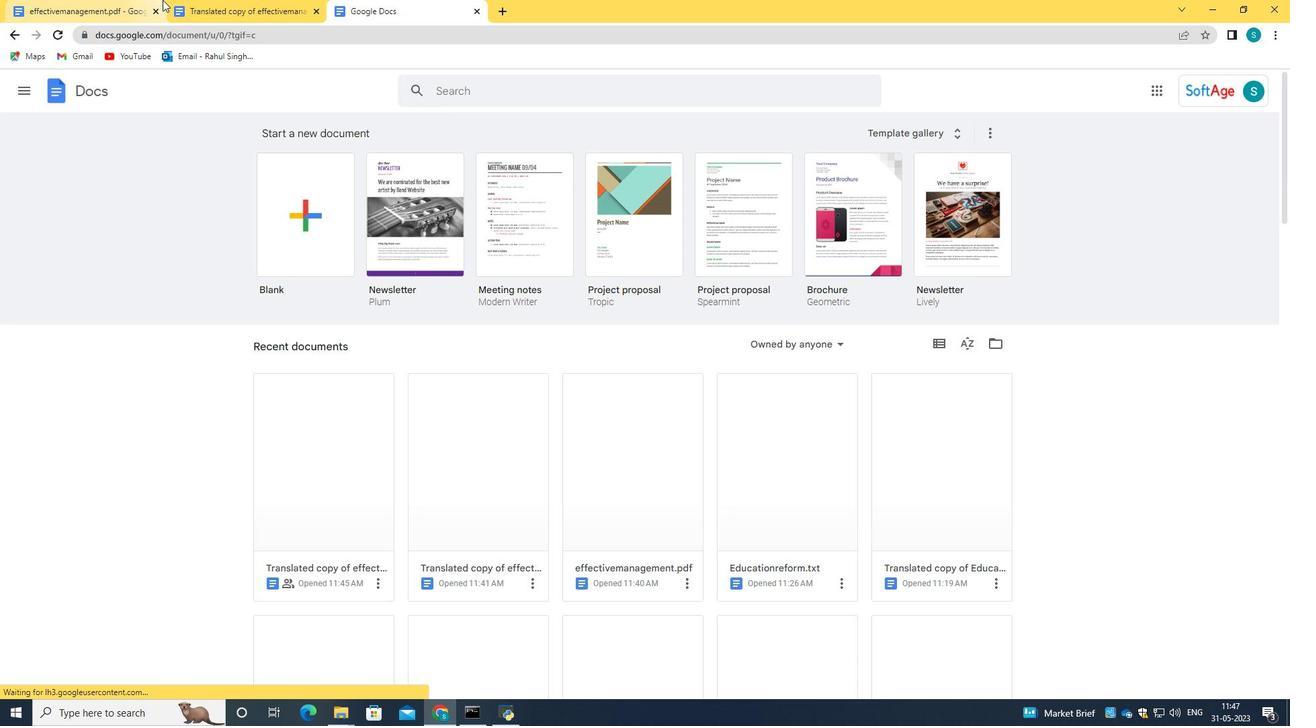 
